 Task: Move the task Implement a new cloud-based payroll system for a company to the section To-Do in the project AgileNexus and sort the tasks in the project by Assignee in Descending order
Action: Mouse moved to (76, 275)
Screenshot: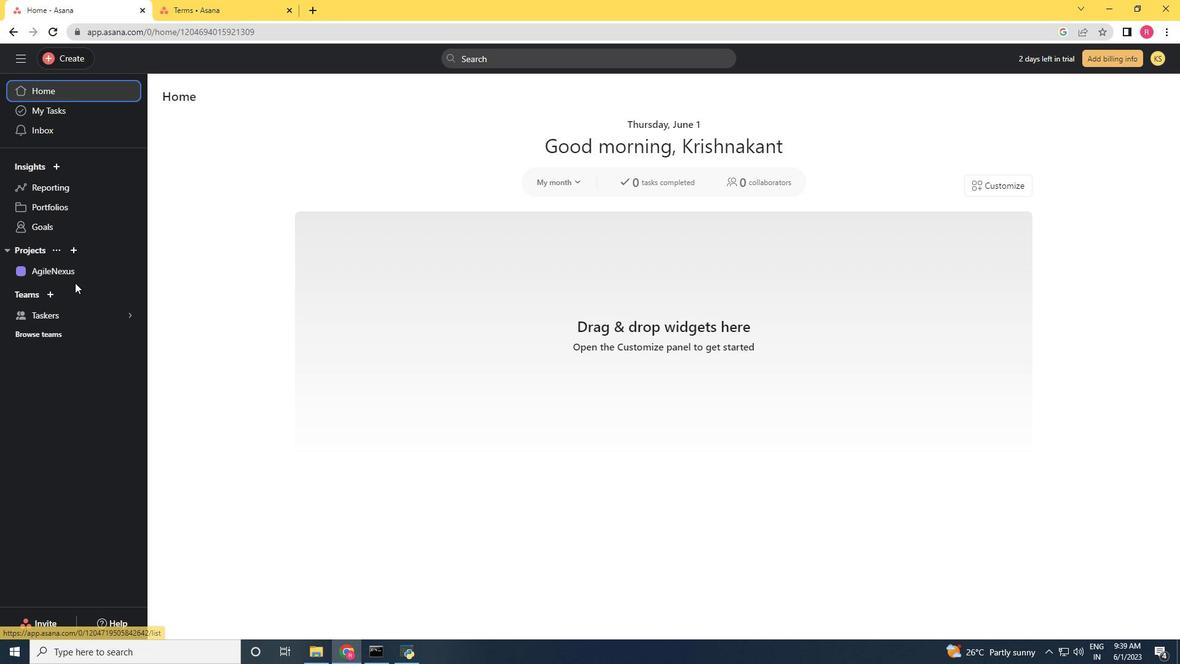
Action: Mouse pressed left at (76, 275)
Screenshot: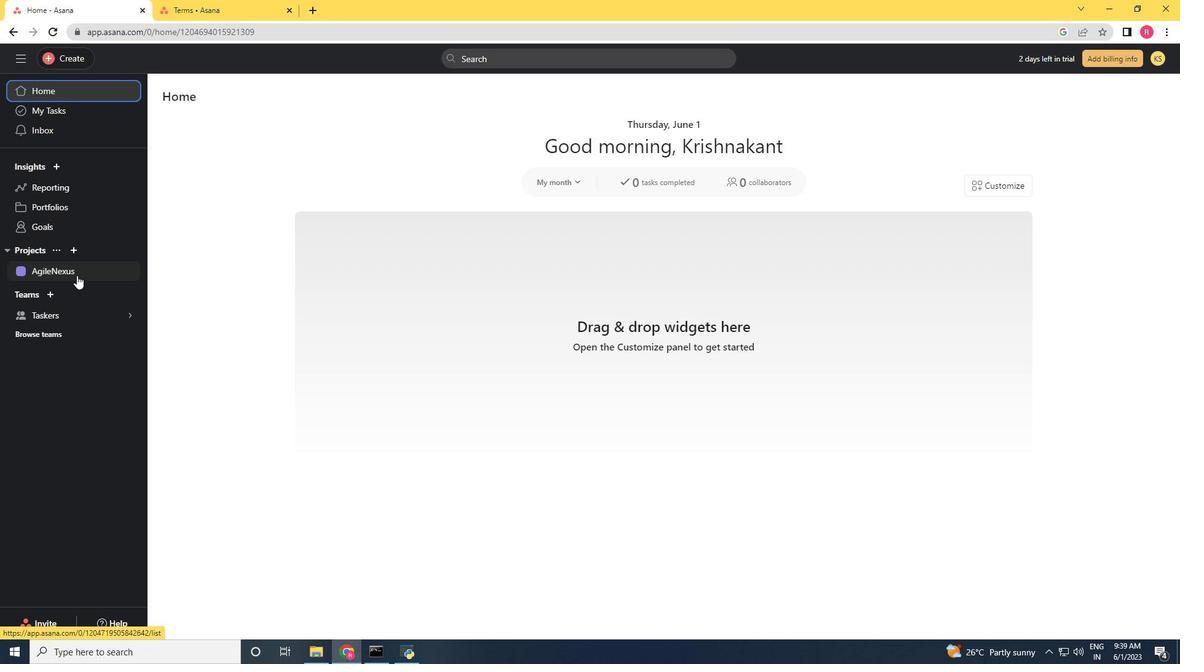 
Action: Mouse moved to (763, 279)
Screenshot: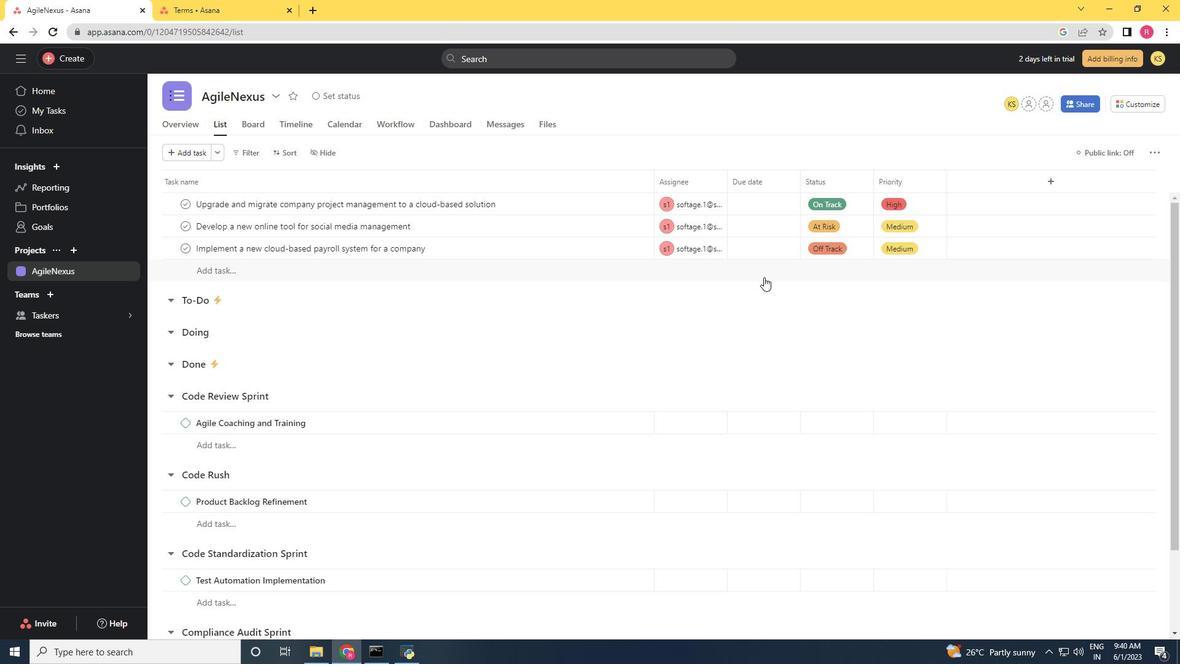 
Action: Mouse scrolled (763, 278) with delta (0, 0)
Screenshot: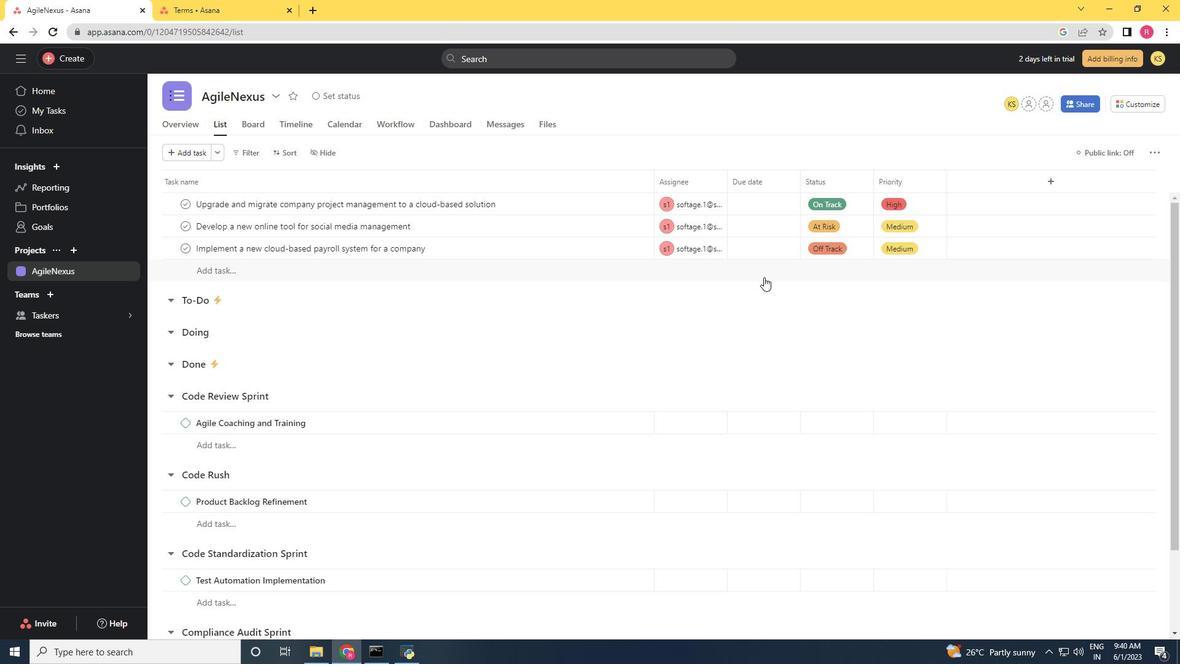 
Action: Mouse moved to (762, 281)
Screenshot: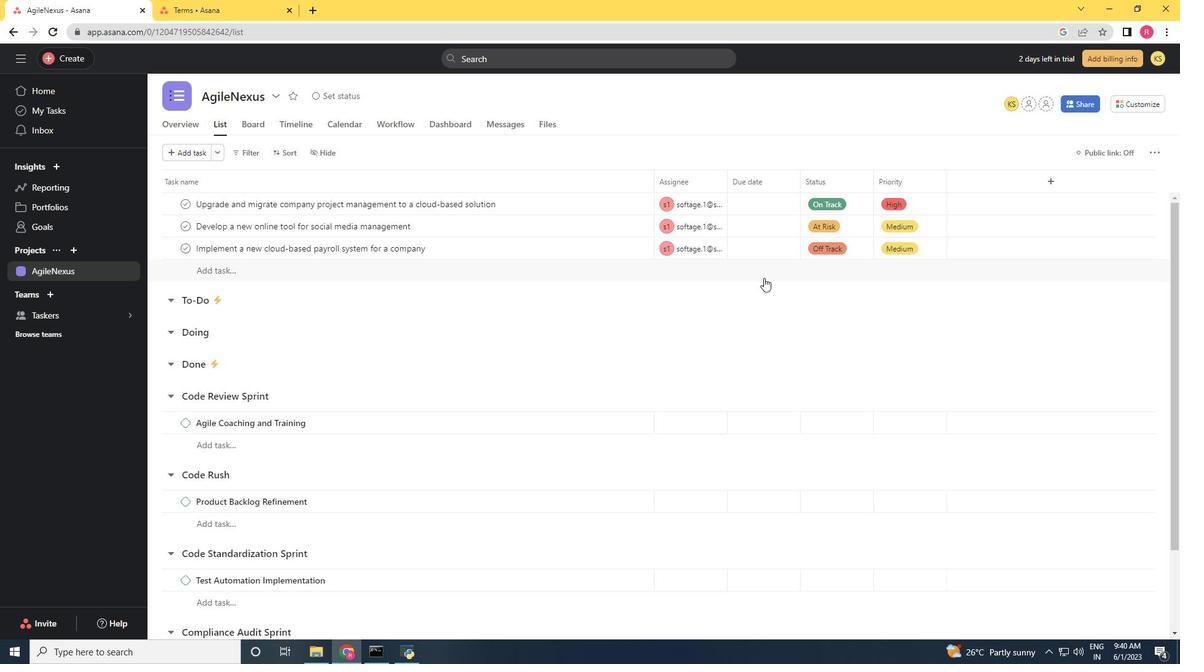 
Action: Mouse scrolled (762, 280) with delta (0, 0)
Screenshot: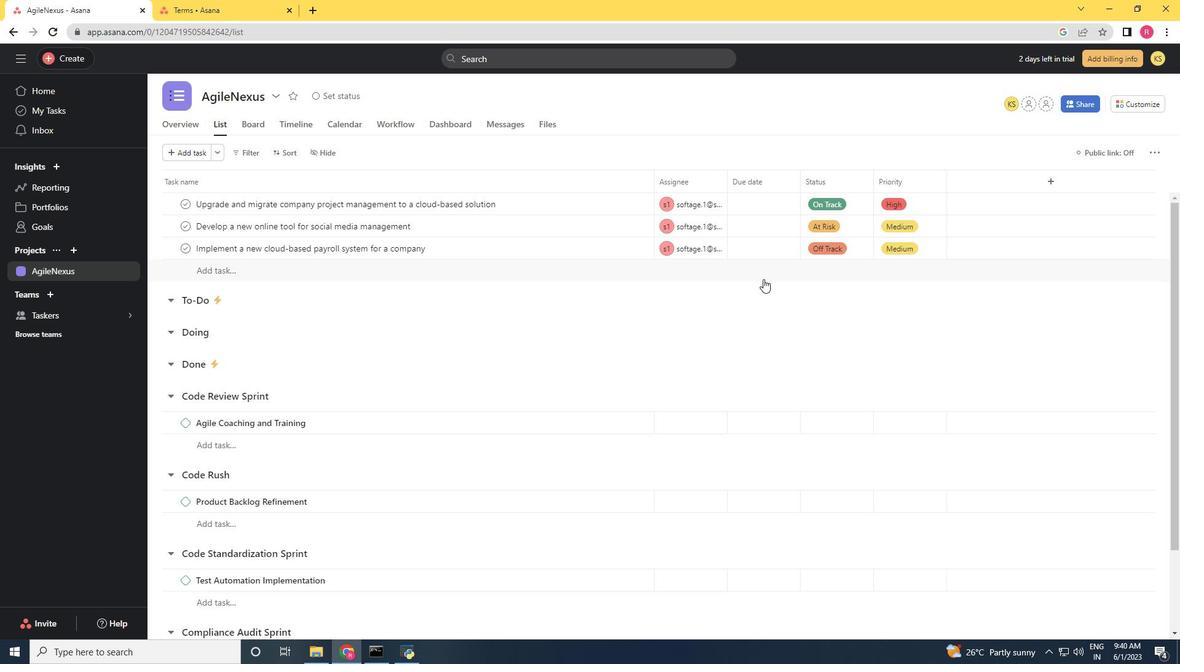 
Action: Mouse scrolled (762, 281) with delta (0, 0)
Screenshot: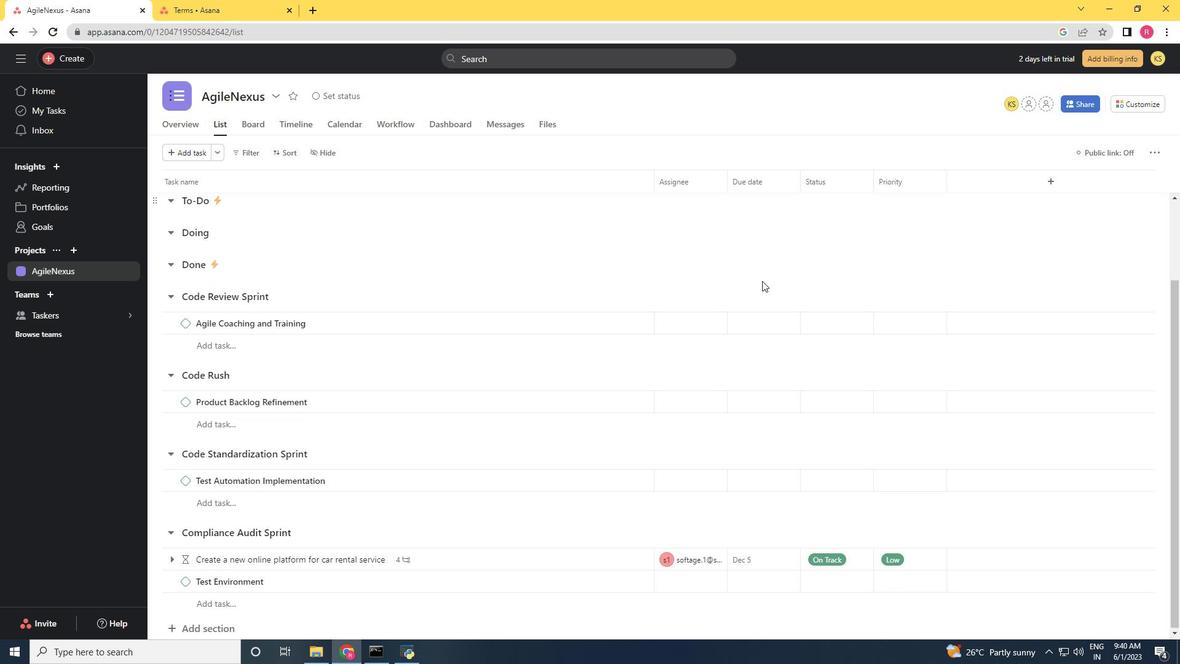 
Action: Mouse scrolled (762, 281) with delta (0, 0)
Screenshot: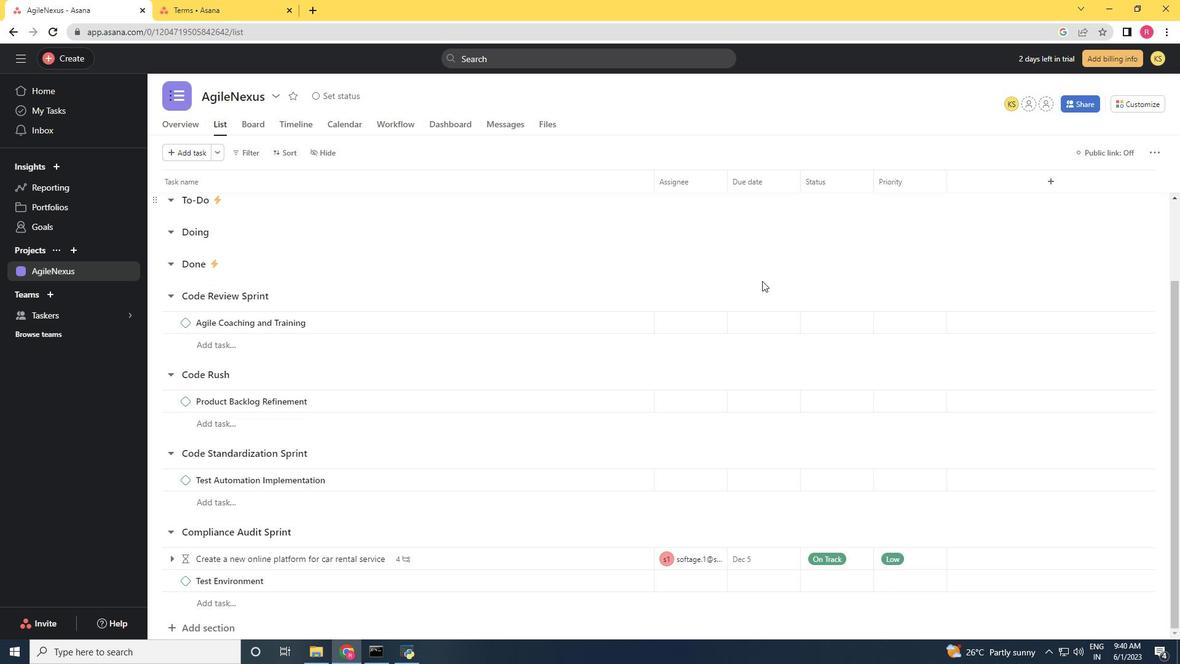 
Action: Mouse moved to (622, 252)
Screenshot: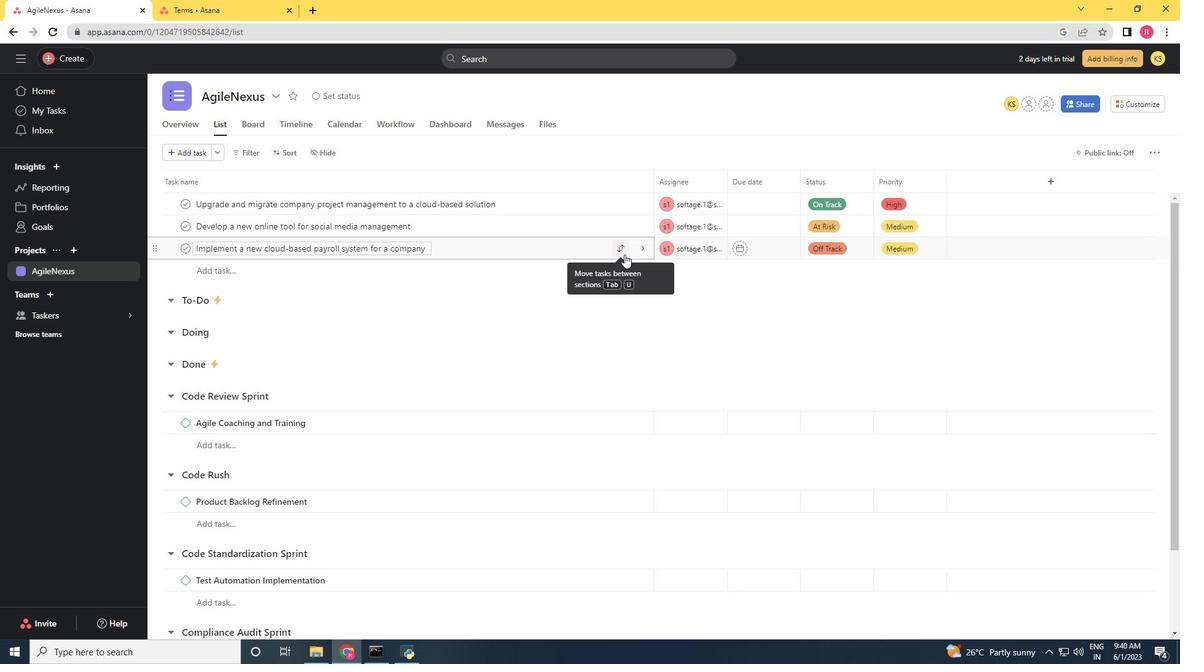 
Action: Mouse pressed left at (622, 252)
Screenshot: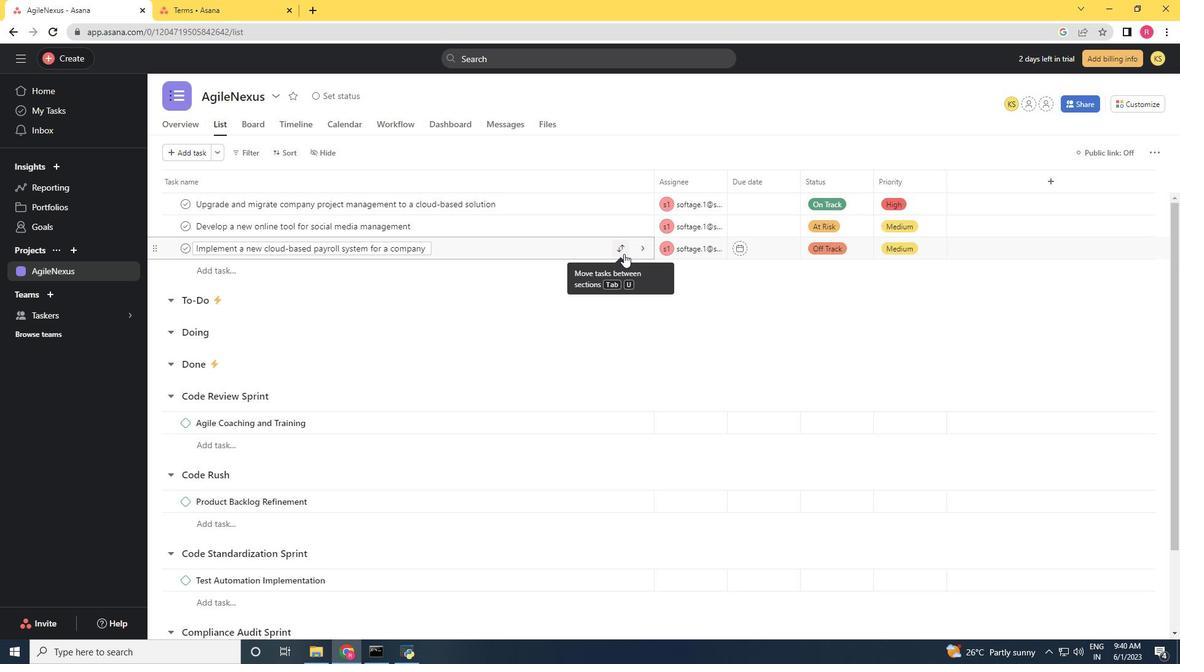 
Action: Mouse moved to (543, 307)
Screenshot: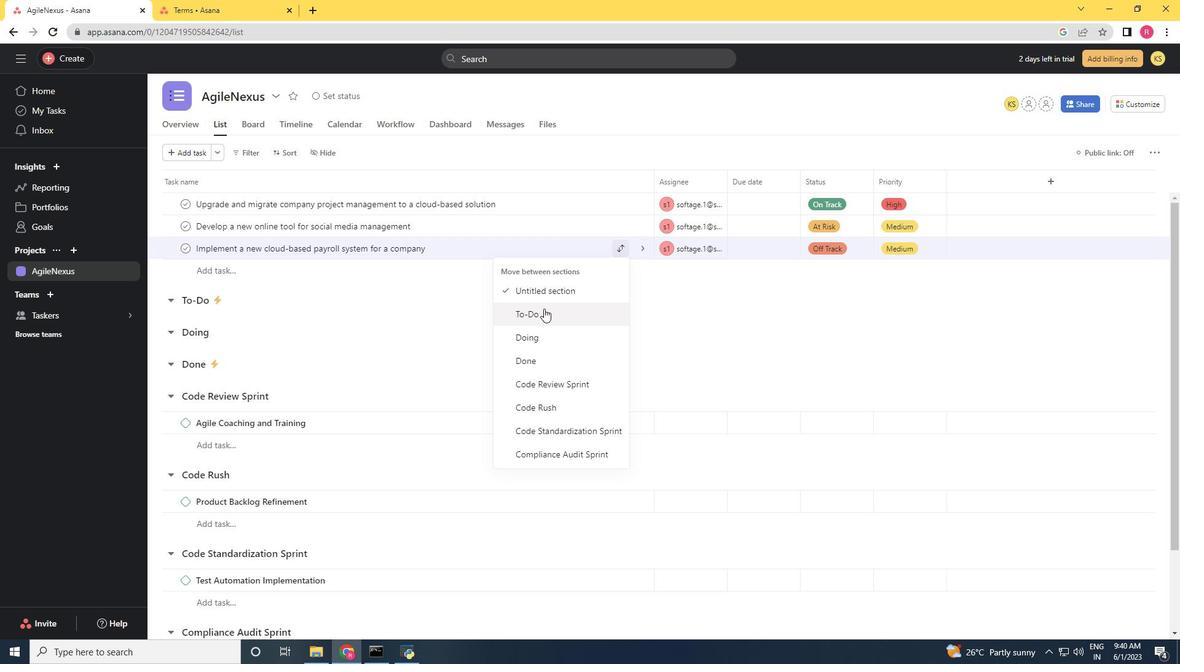 
Action: Mouse pressed left at (543, 307)
Screenshot: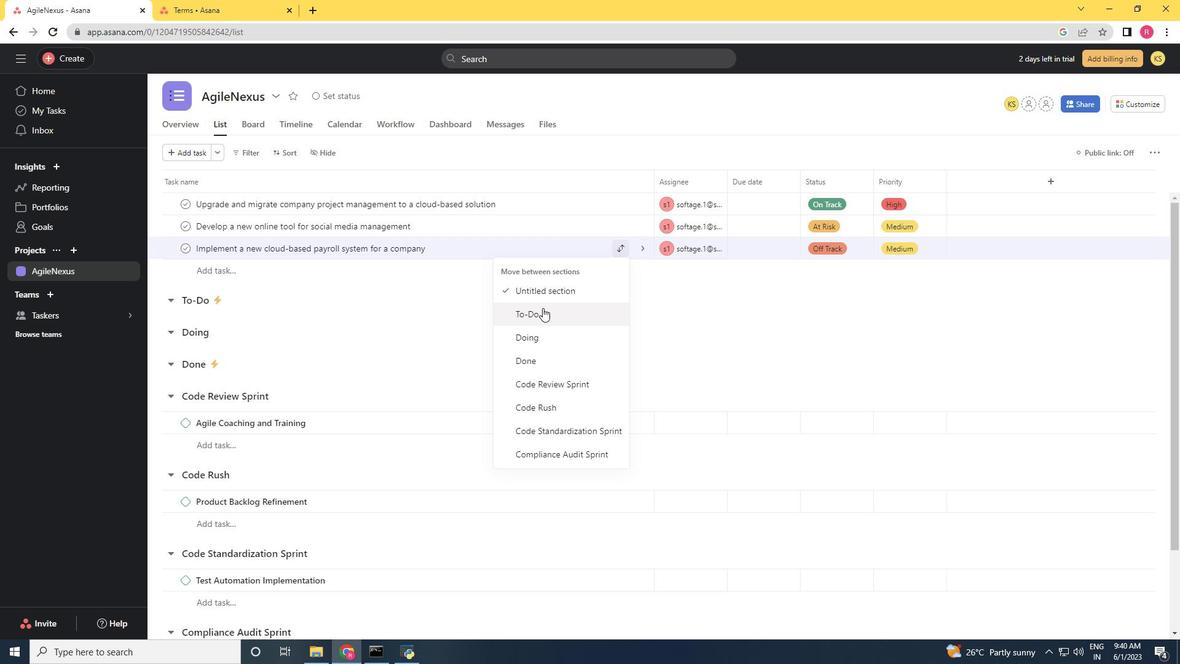 
Action: Mouse moved to (282, 148)
Screenshot: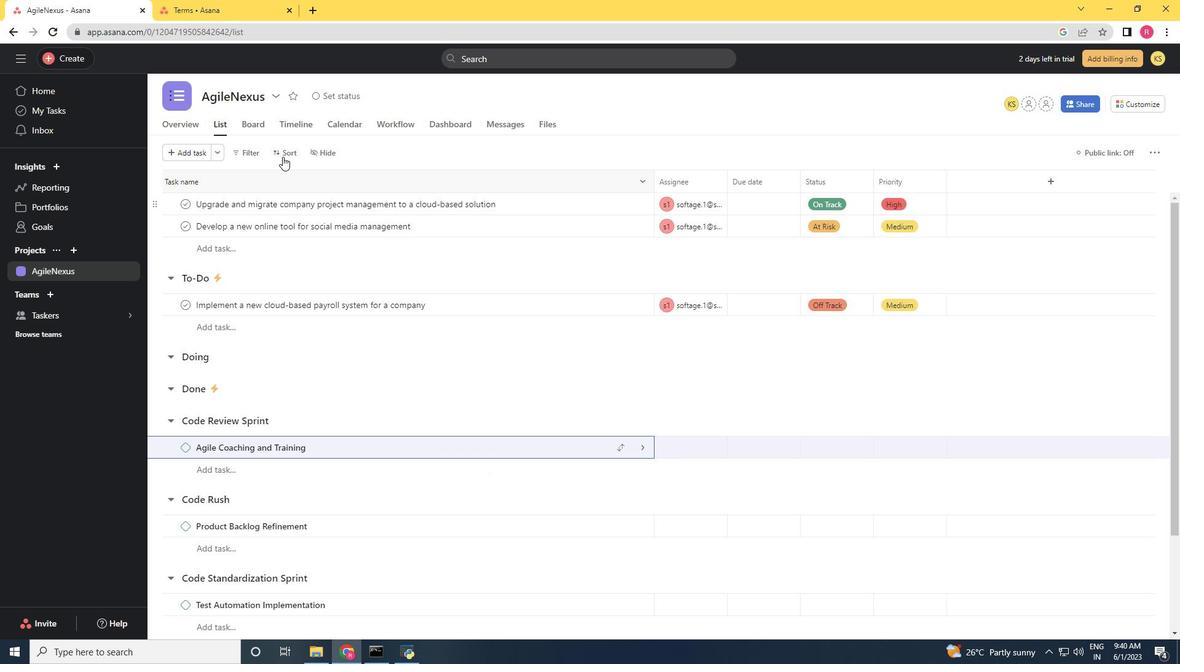 
Action: Mouse pressed left at (282, 148)
Screenshot: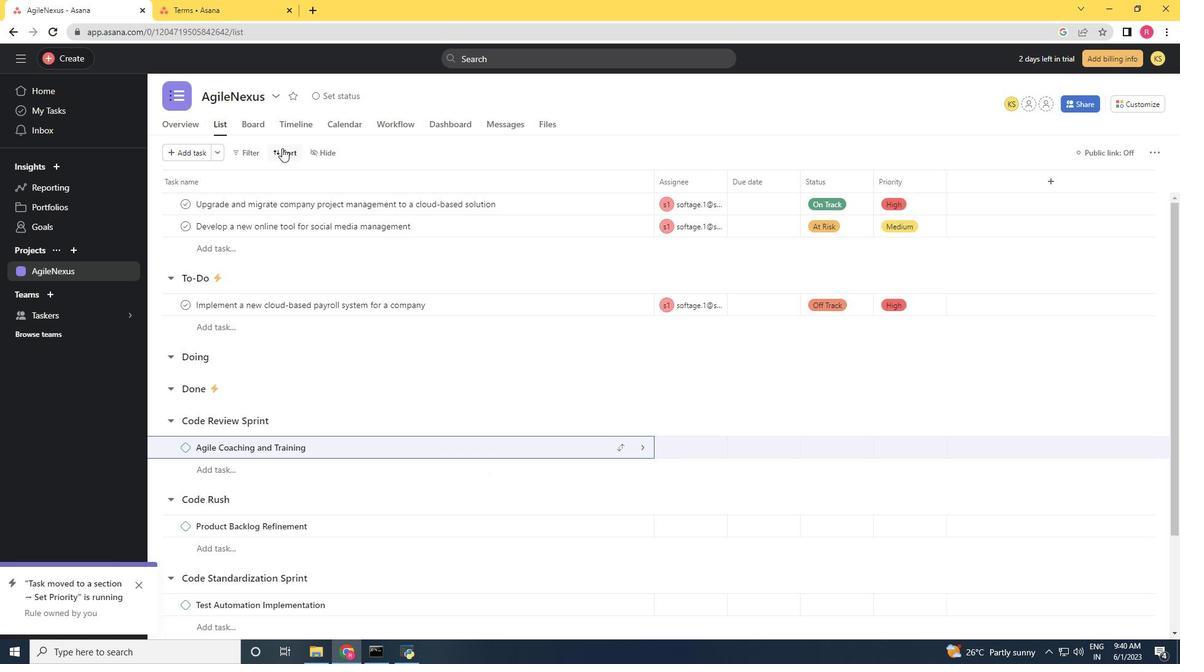 
Action: Mouse moved to (335, 255)
Screenshot: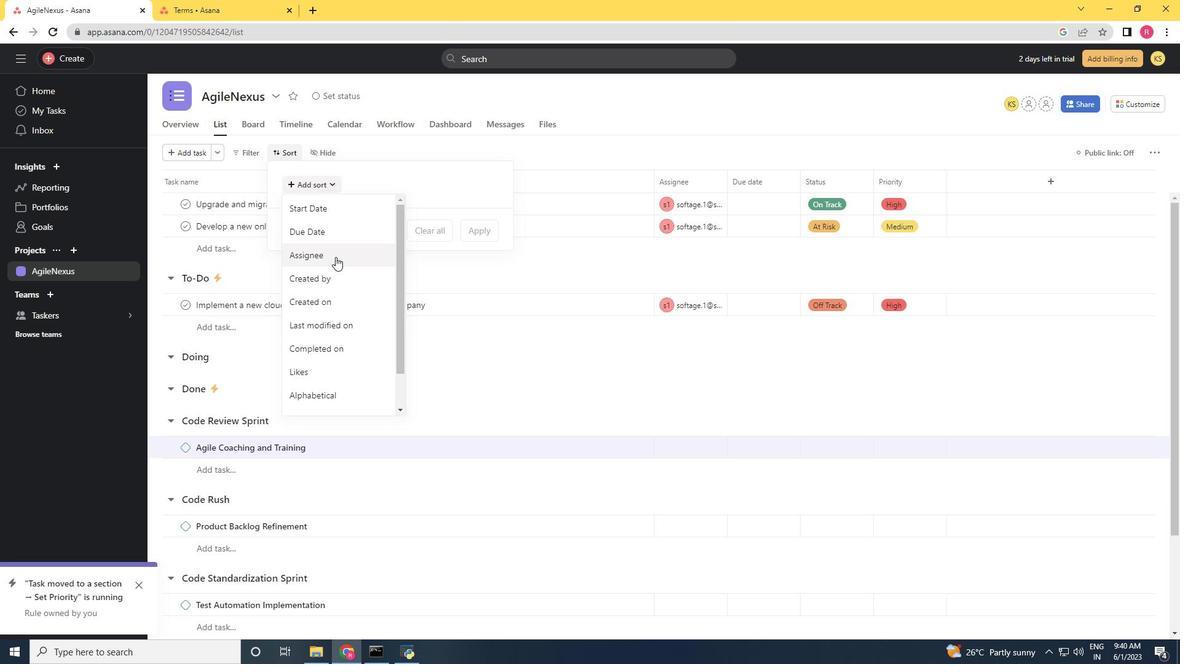 
Action: Mouse pressed left at (335, 255)
Screenshot: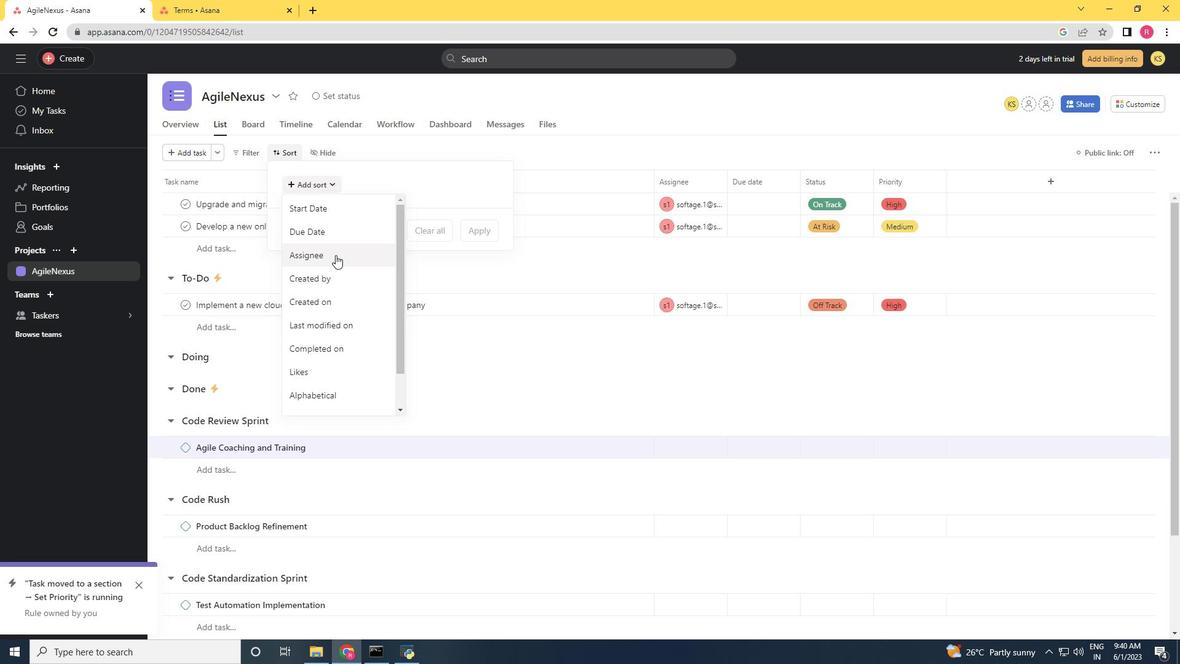 
Action: Mouse moved to (367, 209)
Screenshot: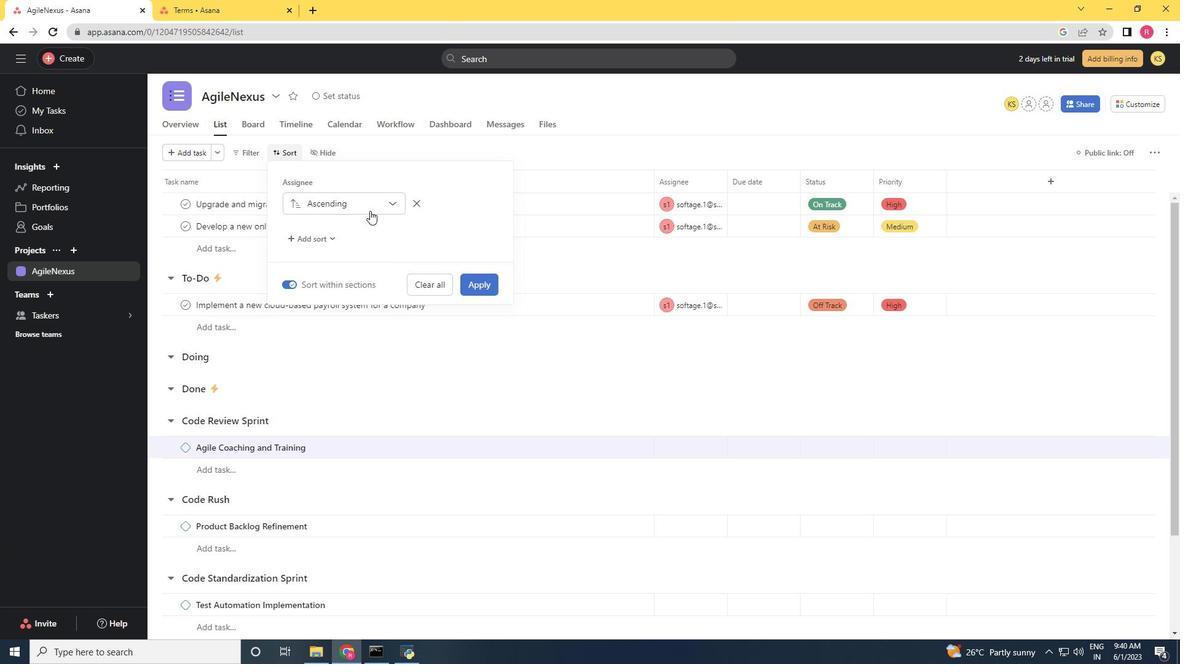 
Action: Mouse pressed left at (367, 209)
Screenshot: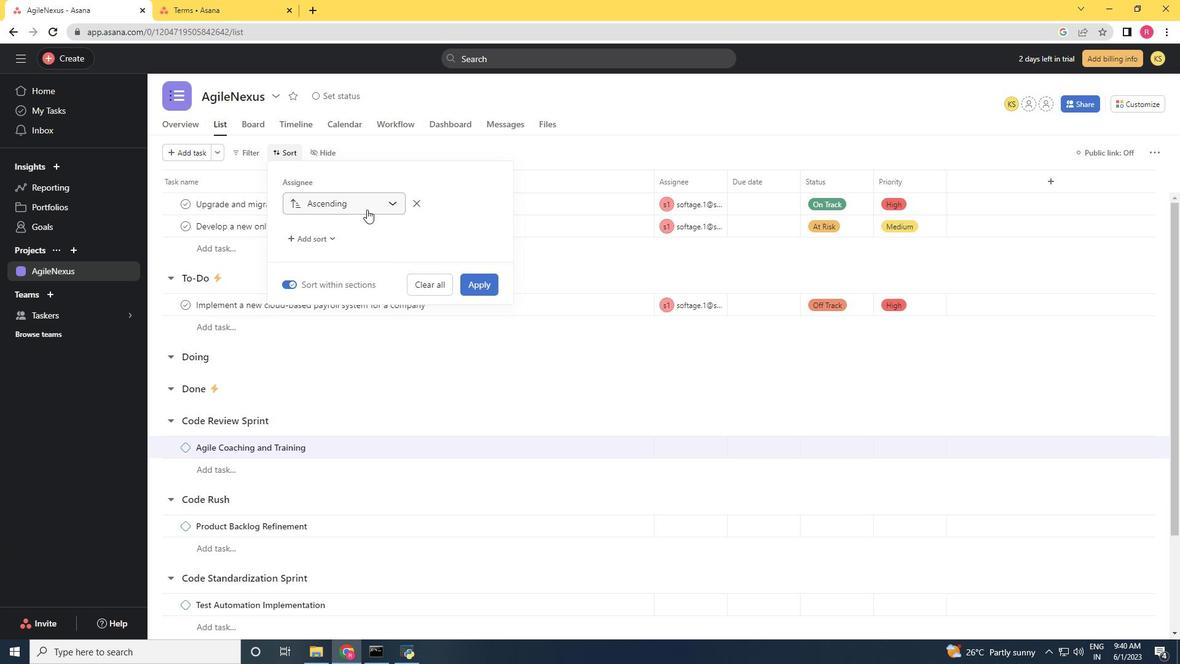 
Action: Mouse moved to (346, 247)
Screenshot: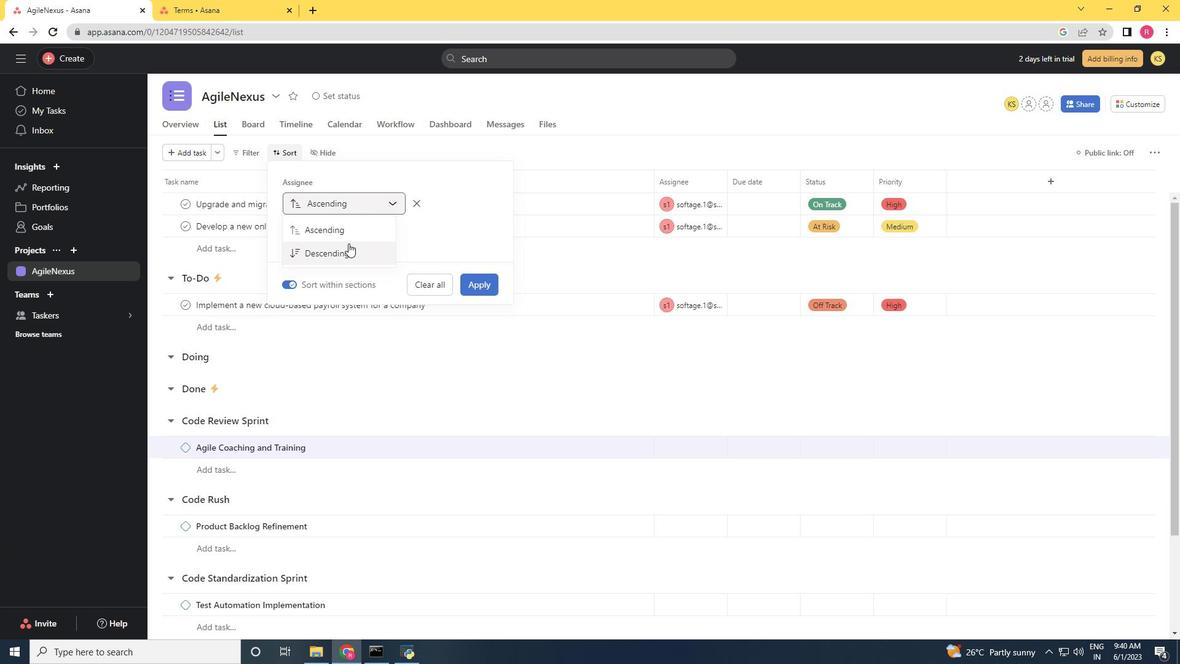 
Action: Mouse pressed left at (346, 247)
Screenshot: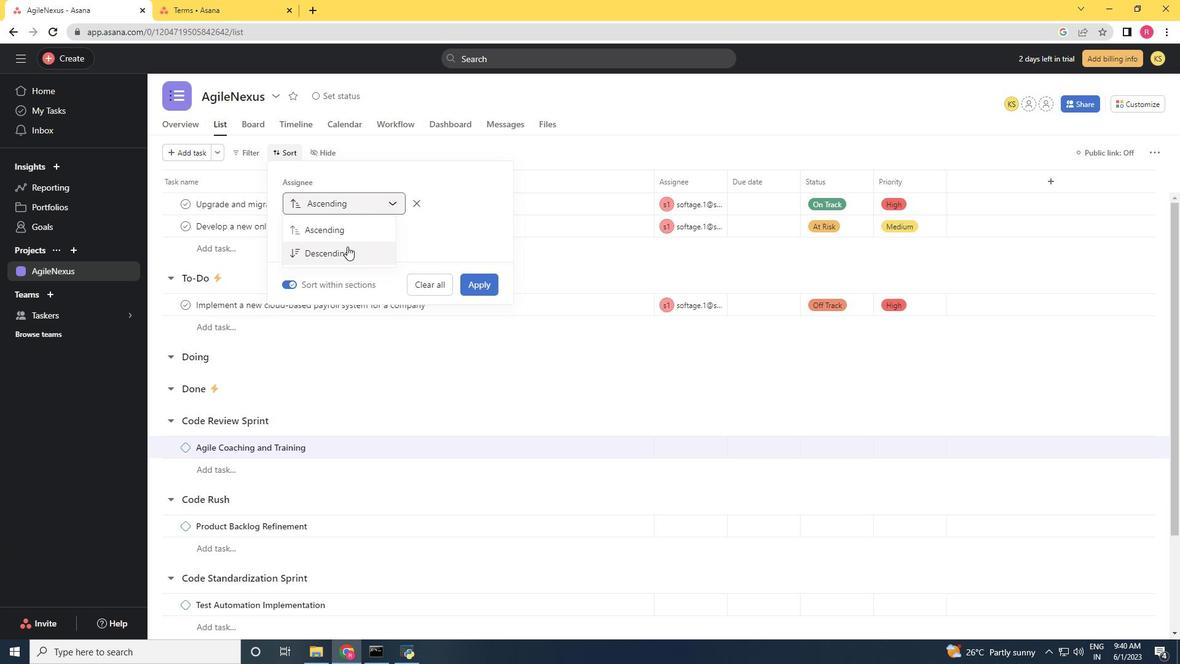 
Action: Mouse moved to (472, 279)
Screenshot: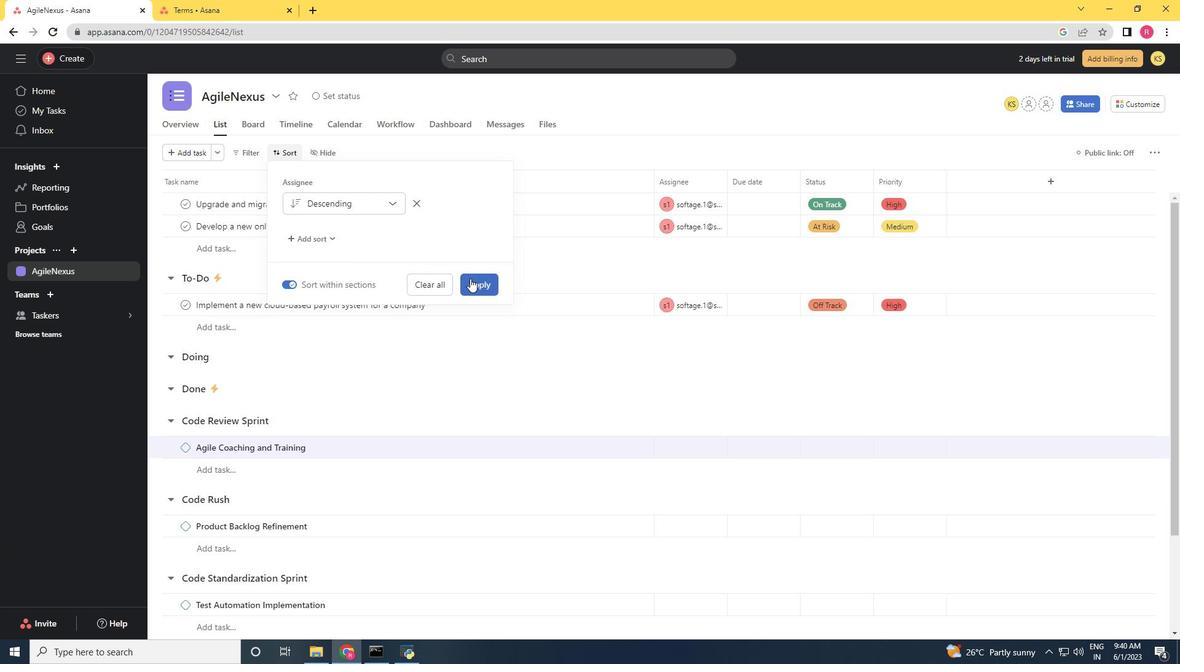 
Action: Mouse pressed left at (472, 279)
Screenshot: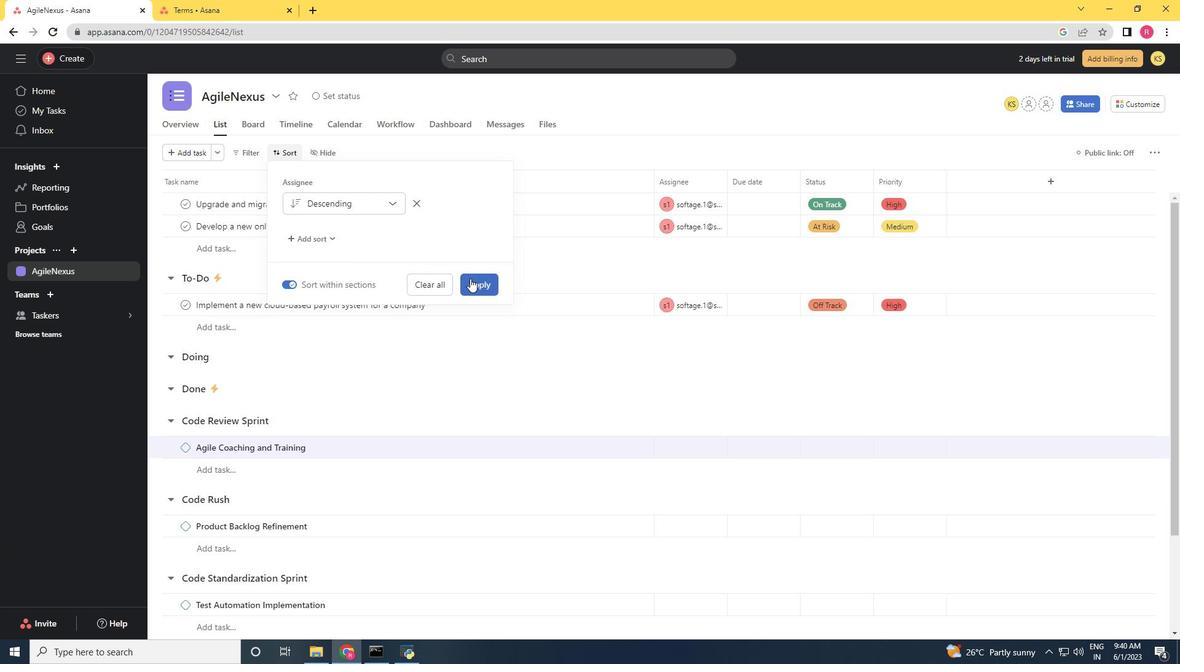 
Action: Key pressed `
Screenshot: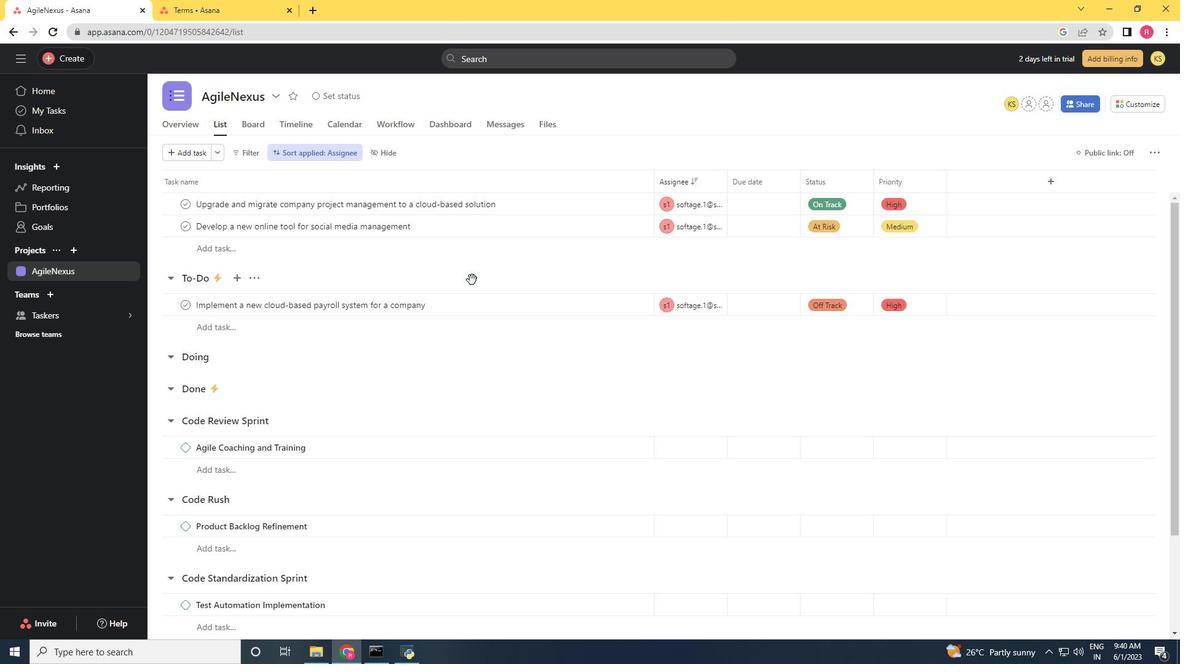 
